 Task: Add a field from the Popular template Effort Level a blank project AgileDream
Action: Mouse moved to (1188, 103)
Screenshot: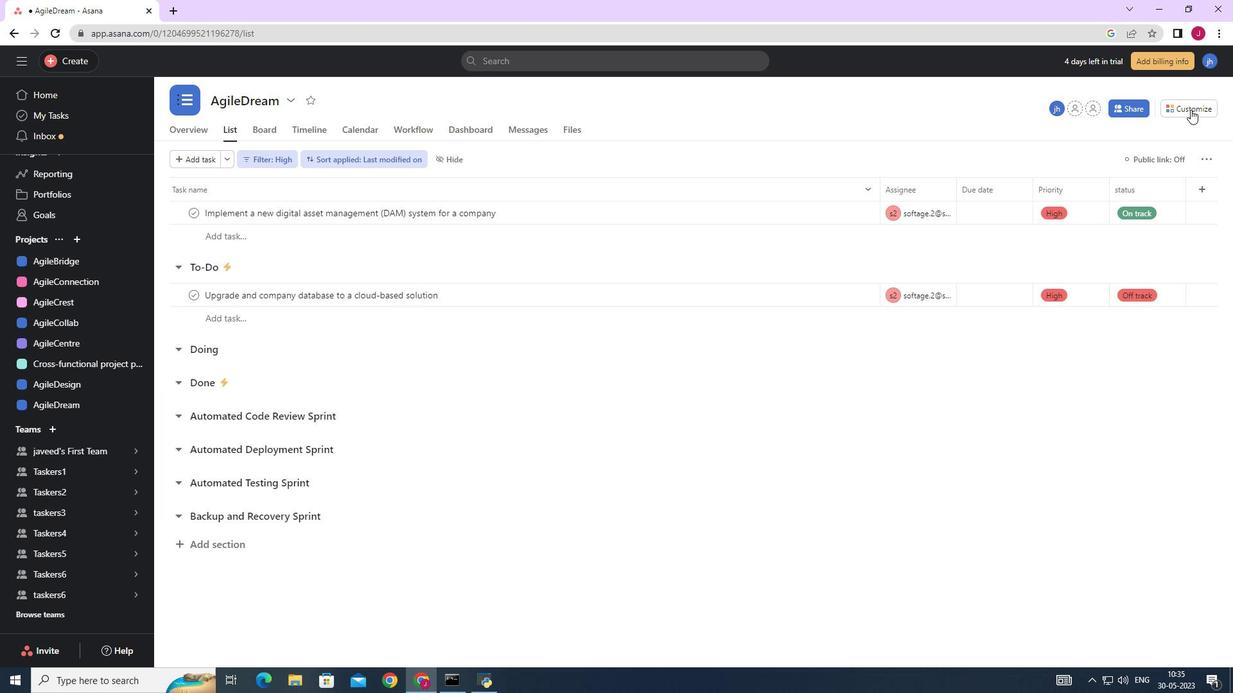 
Action: Mouse pressed left at (1188, 103)
Screenshot: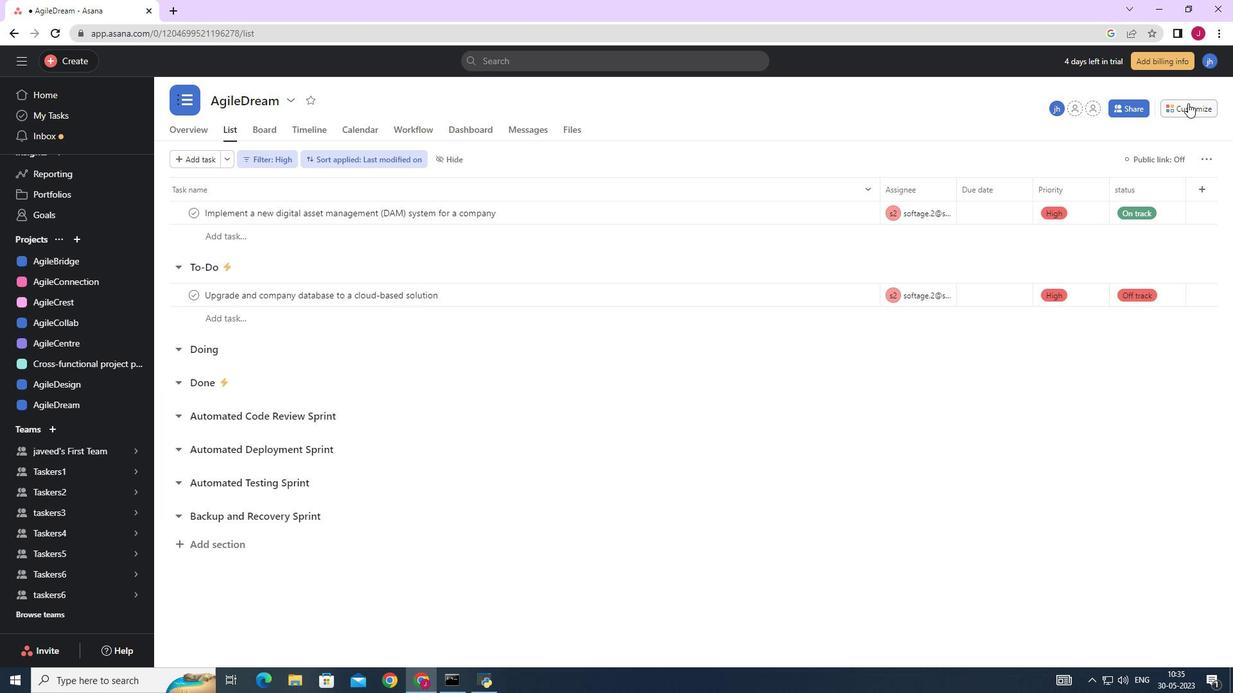 
Action: Mouse moved to (1073, 256)
Screenshot: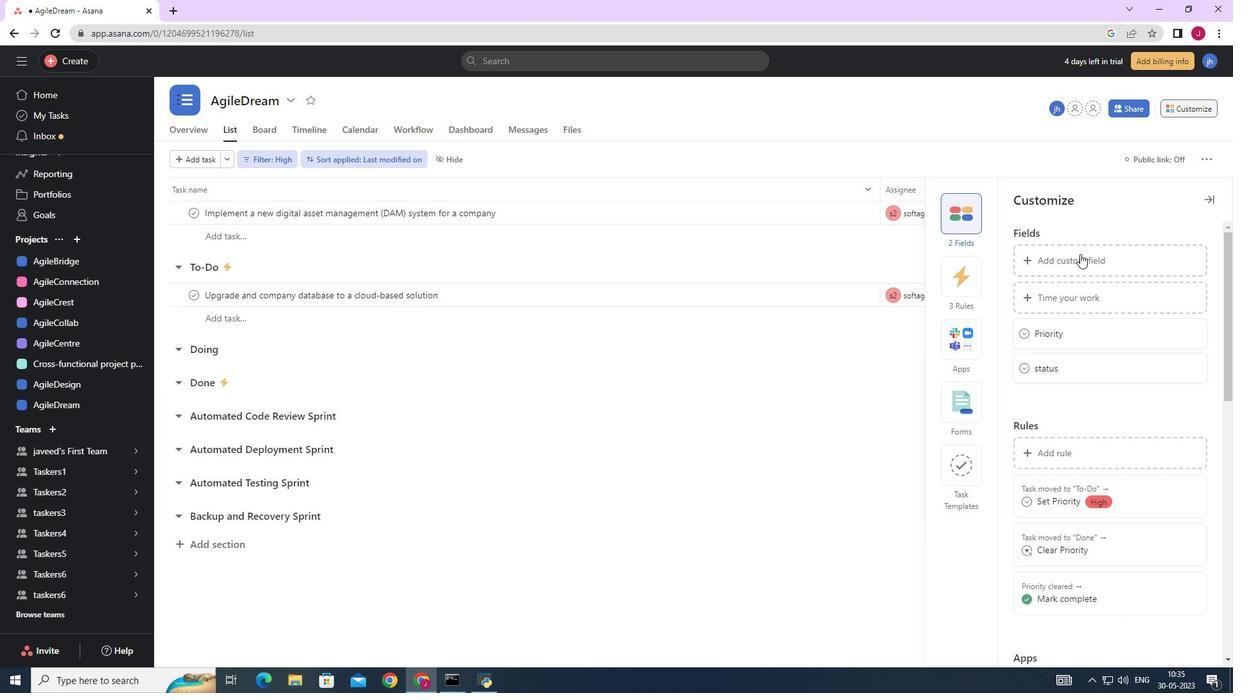 
Action: Mouse pressed left at (1073, 256)
Screenshot: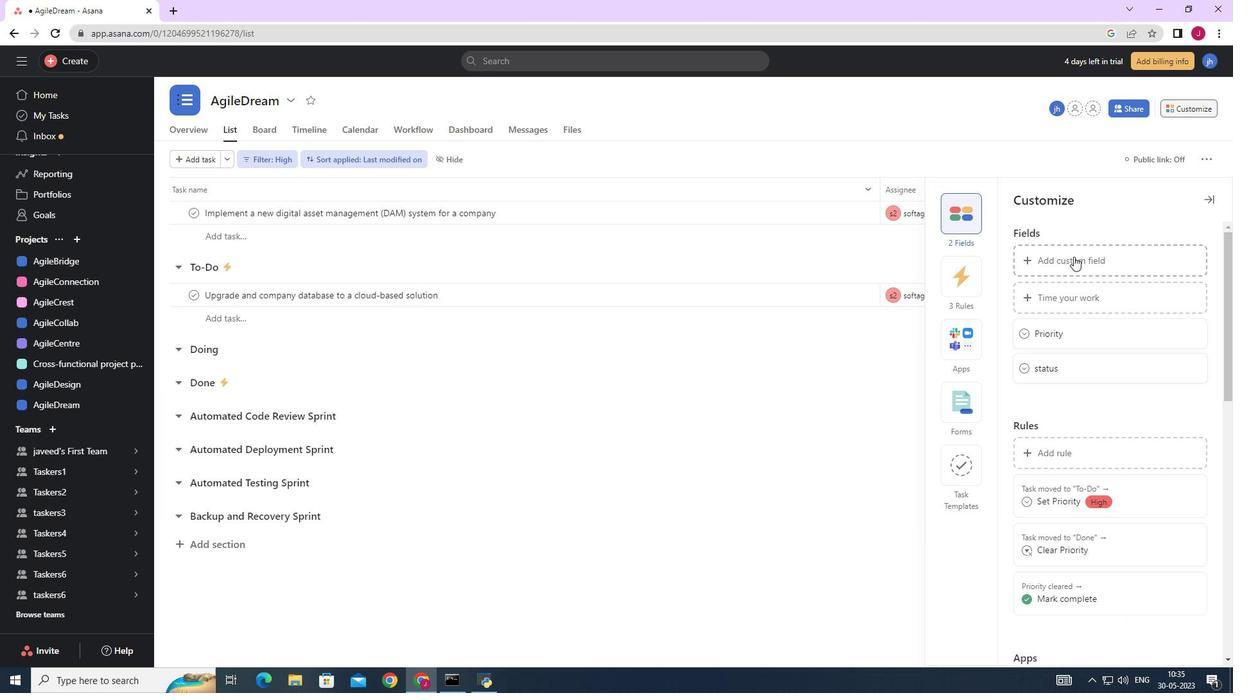 
Action: Key pressed <Key.caps_lock>E<Key.caps_lock>fort<Key.space>level<Key.backspace><Key.backspace><Key.backspace><Key.backspace><Key.backspace><Key.backspace><Key.backspace><Key.backspace><Key.backspace><Key.backspace>ffort<Key.space><Key.caps_lock>L<Key.caps_lock>evel<Key.space>
Screenshot: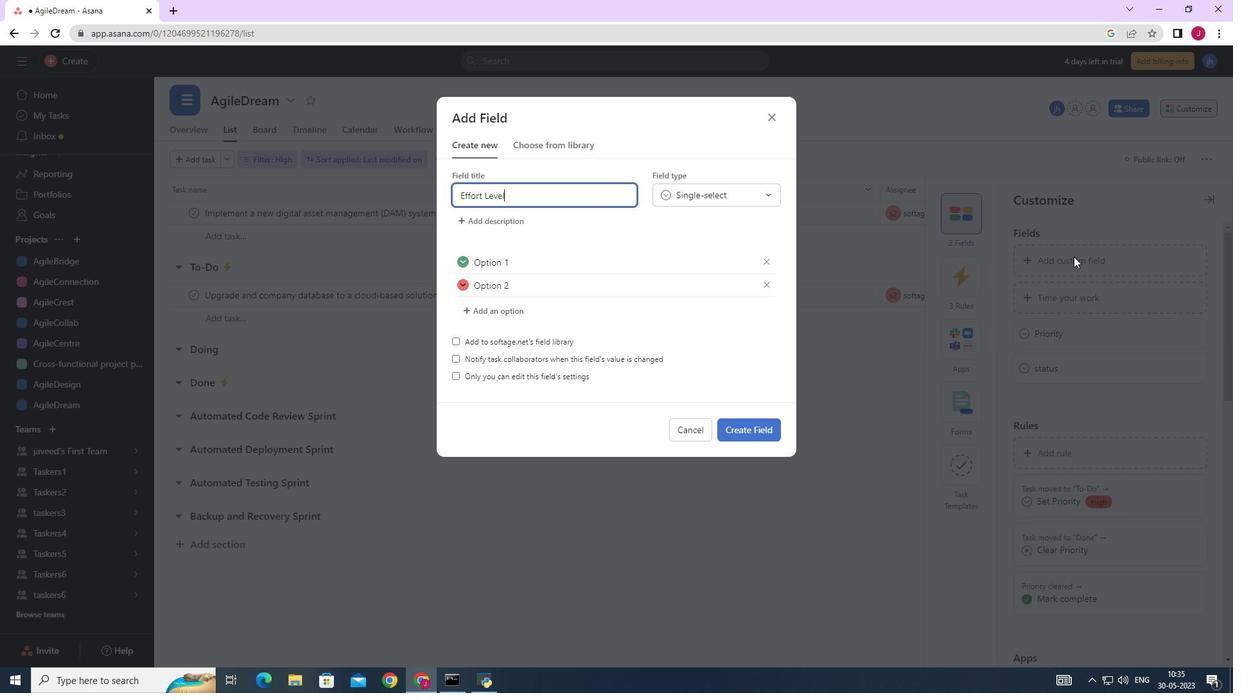 
Action: Mouse moved to (1148, 375)
Screenshot: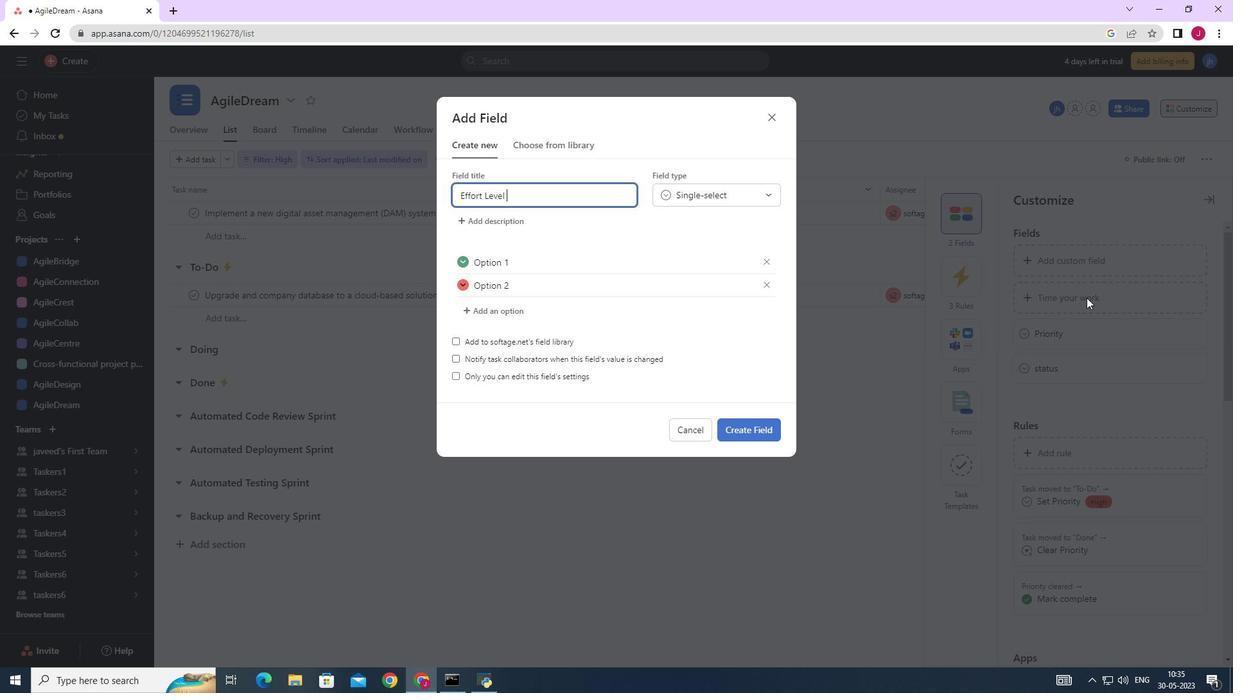 
Action: Mouse pressed left at (1148, 375)
Screenshot: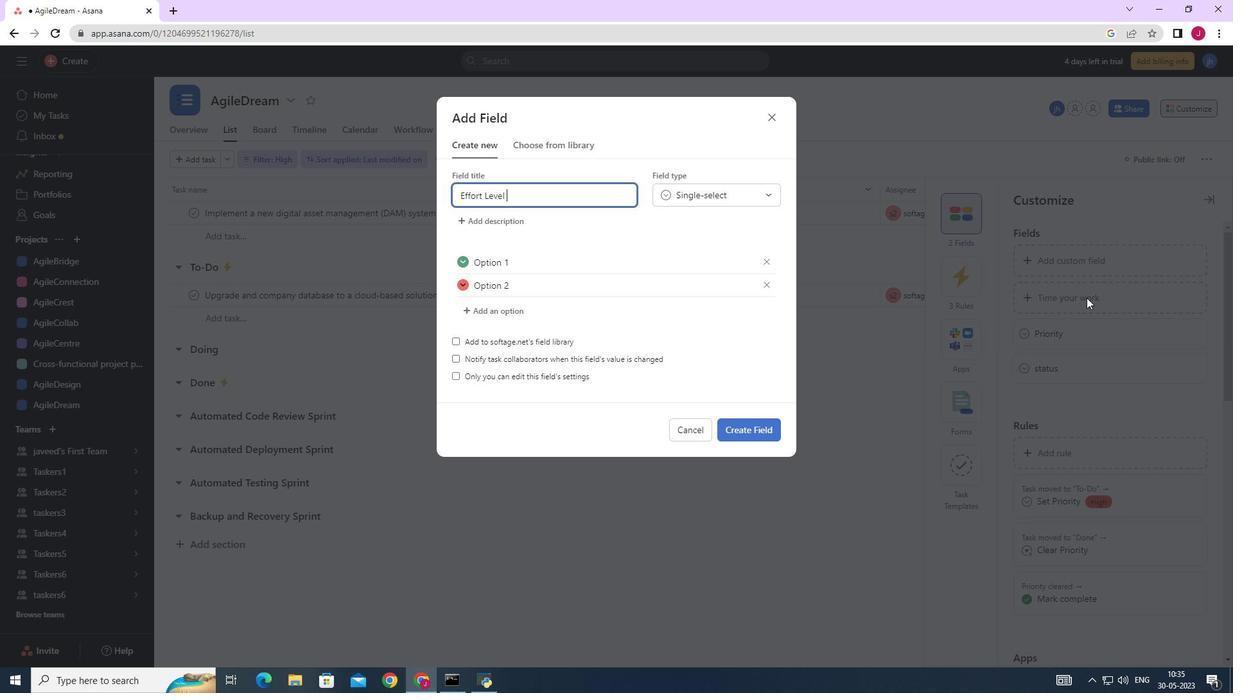 
Action: Mouse moved to (650, 211)
Screenshot: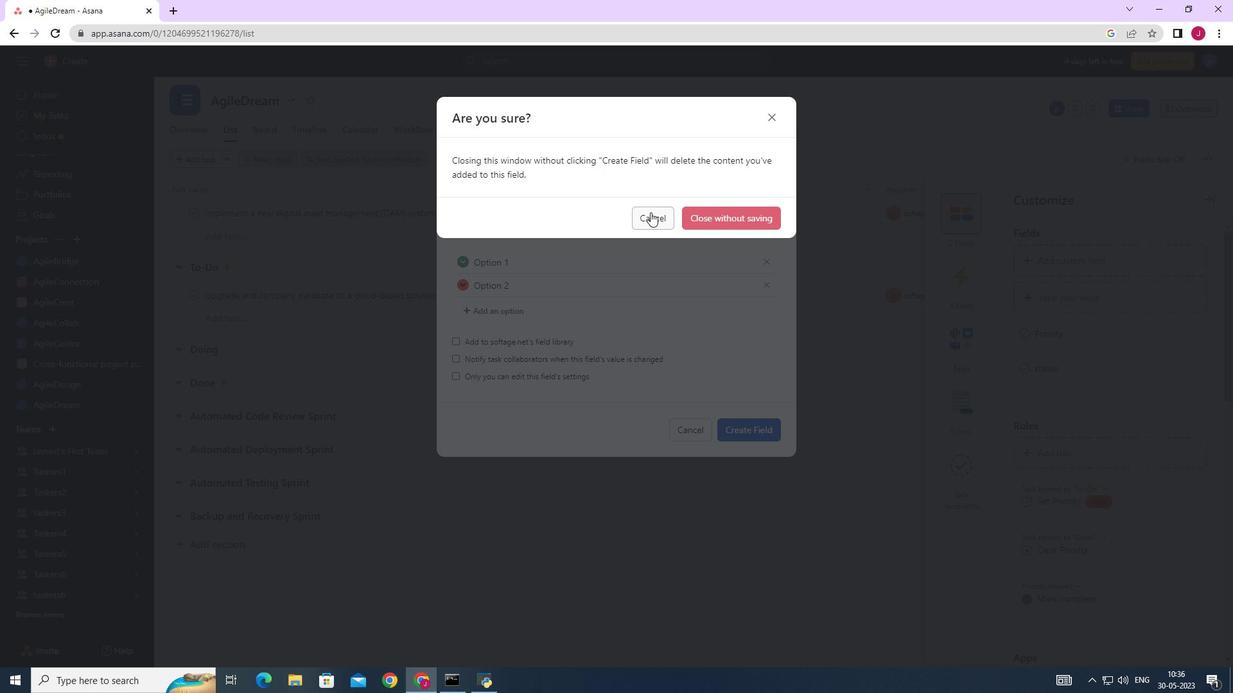 
Action: Mouse pressed left at (650, 211)
Screenshot: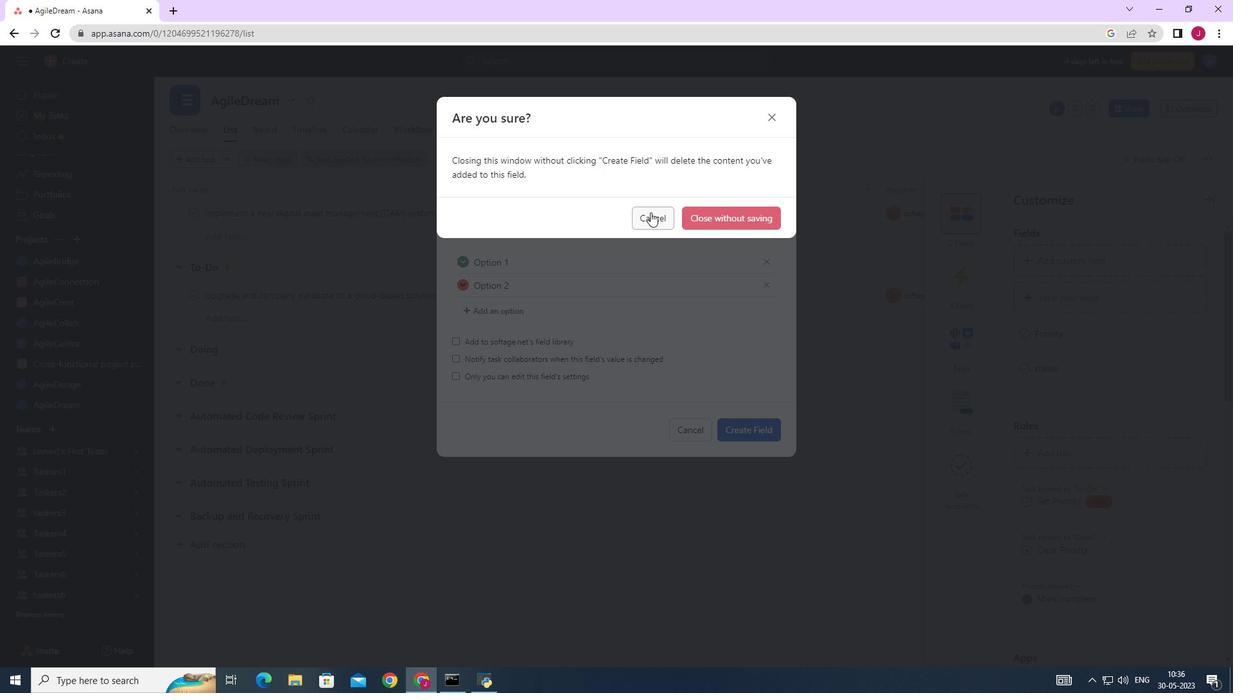 
Action: Mouse moved to (751, 428)
Screenshot: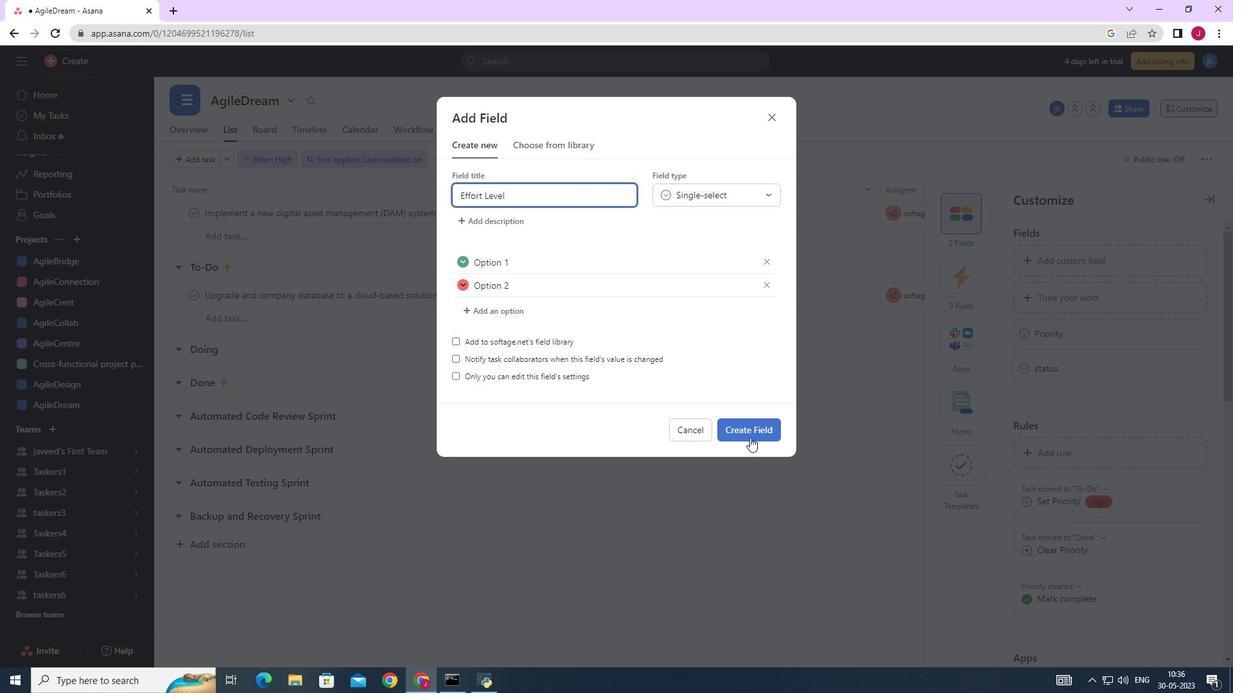 
Action: Mouse pressed left at (751, 428)
Screenshot: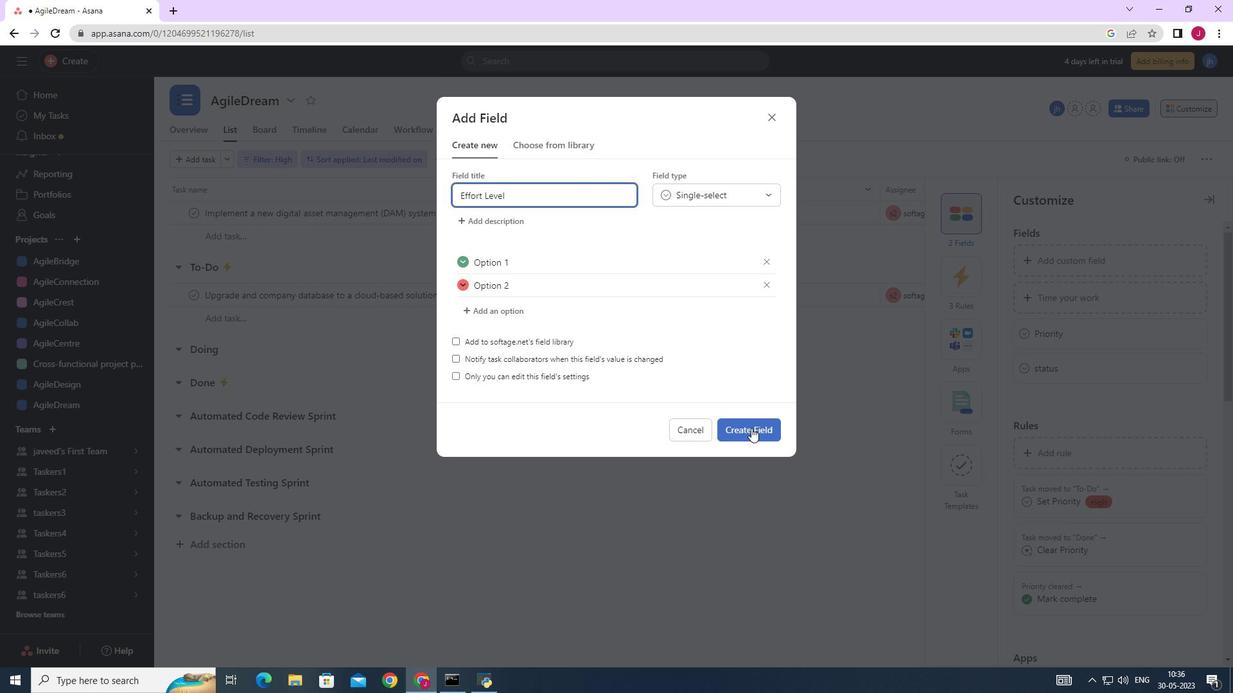 
Action: Mouse moved to (745, 428)
Screenshot: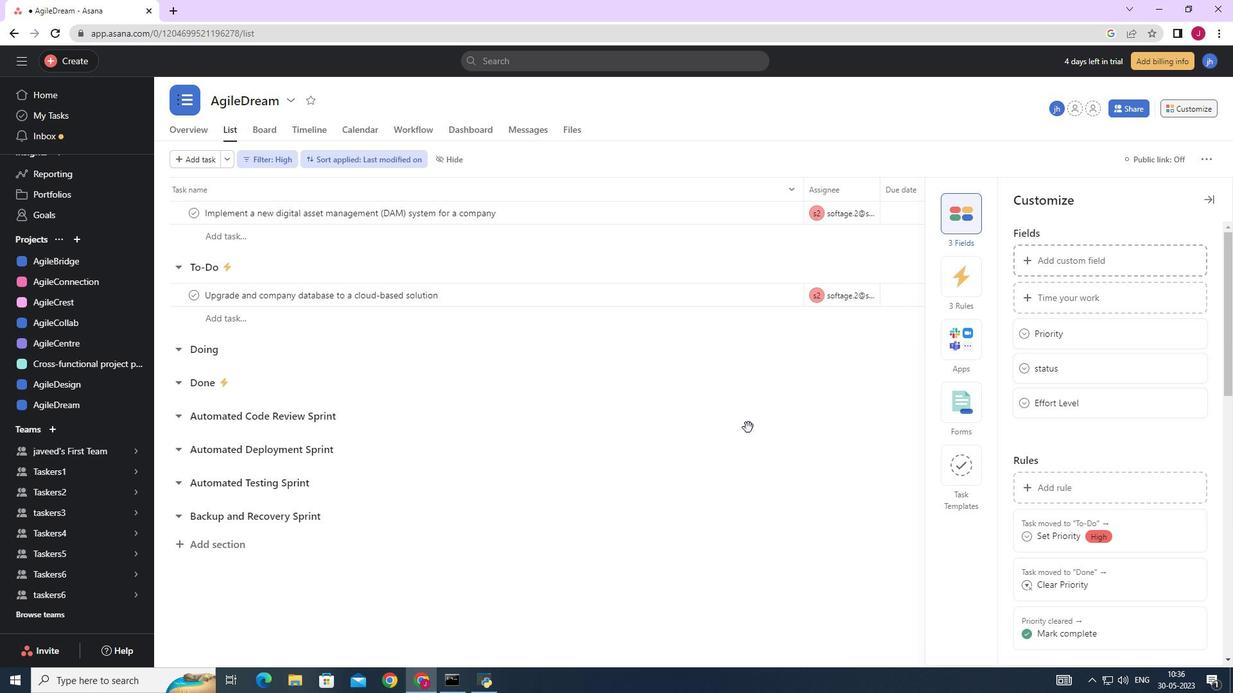 
